 Task: Create a due date automation trigger when advanced on, the moment a card is due add dates due in less than 1 working days.
Action: Mouse moved to (953, 282)
Screenshot: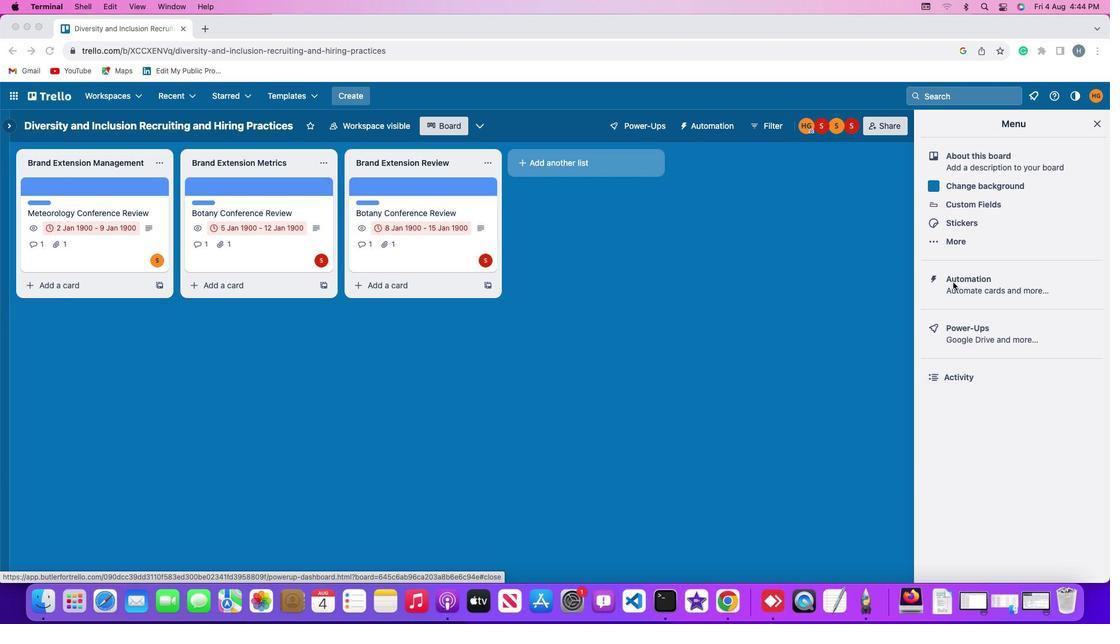 
Action: Mouse pressed left at (953, 282)
Screenshot: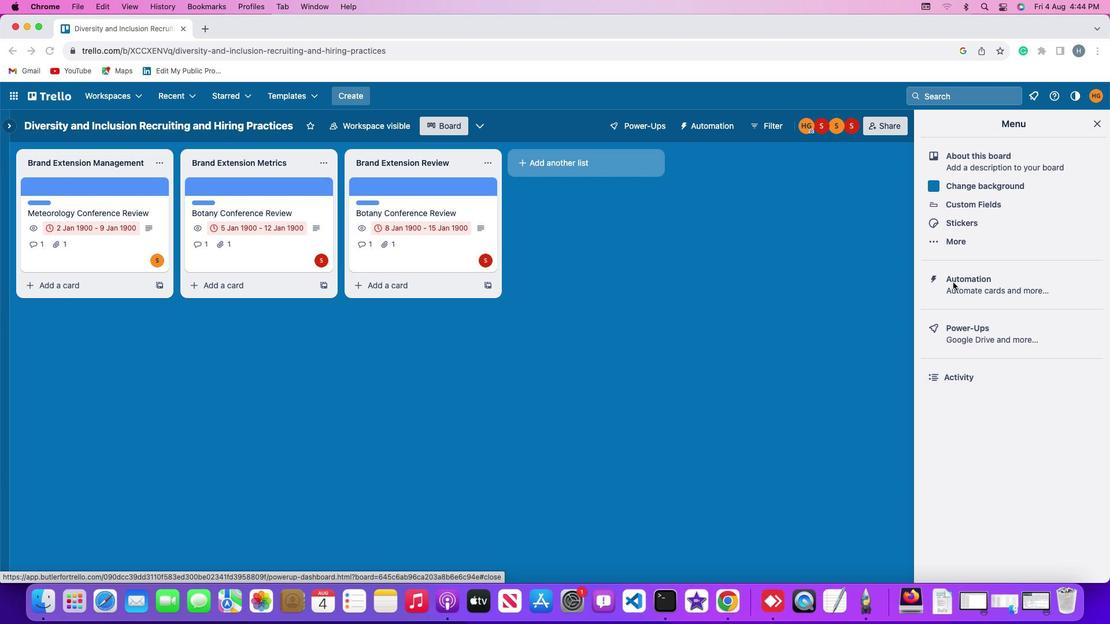 
Action: Mouse pressed left at (953, 282)
Screenshot: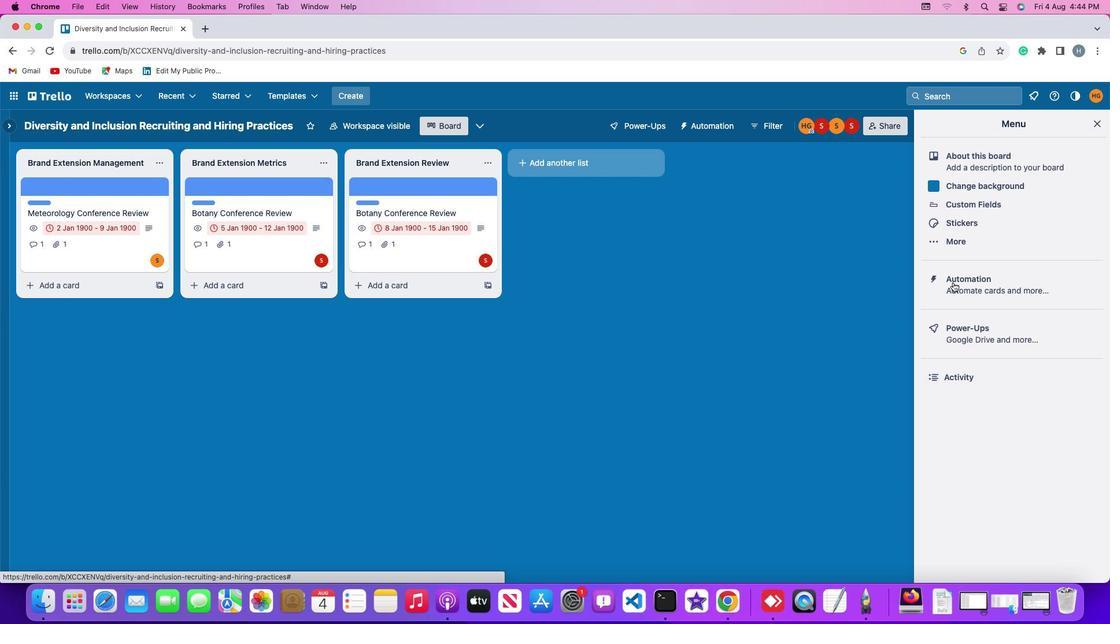 
Action: Mouse moved to (69, 272)
Screenshot: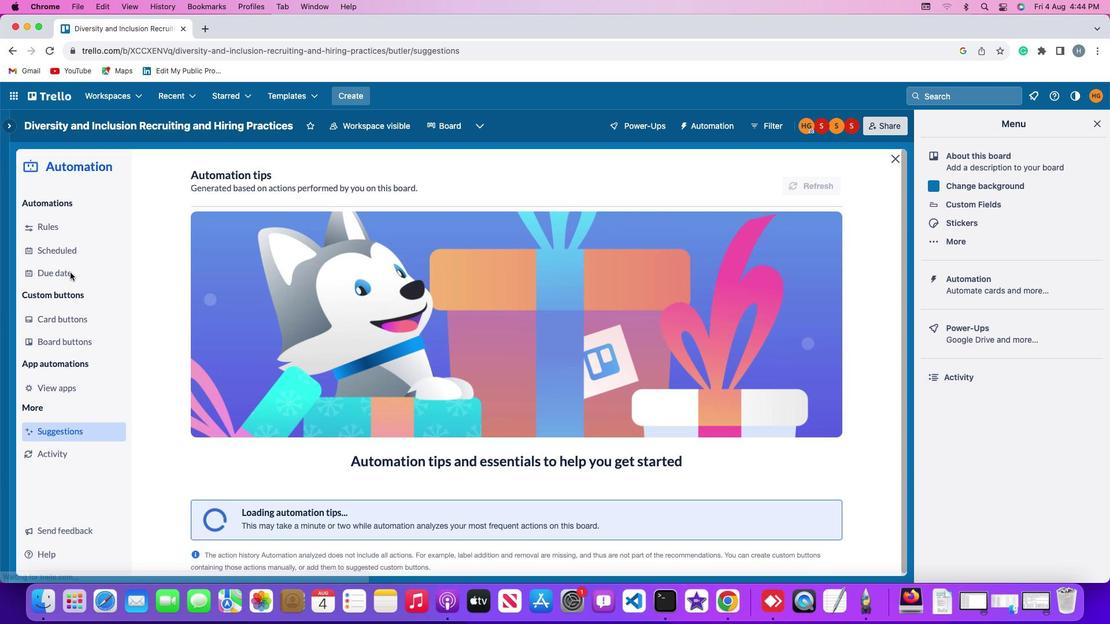 
Action: Mouse pressed left at (69, 272)
Screenshot: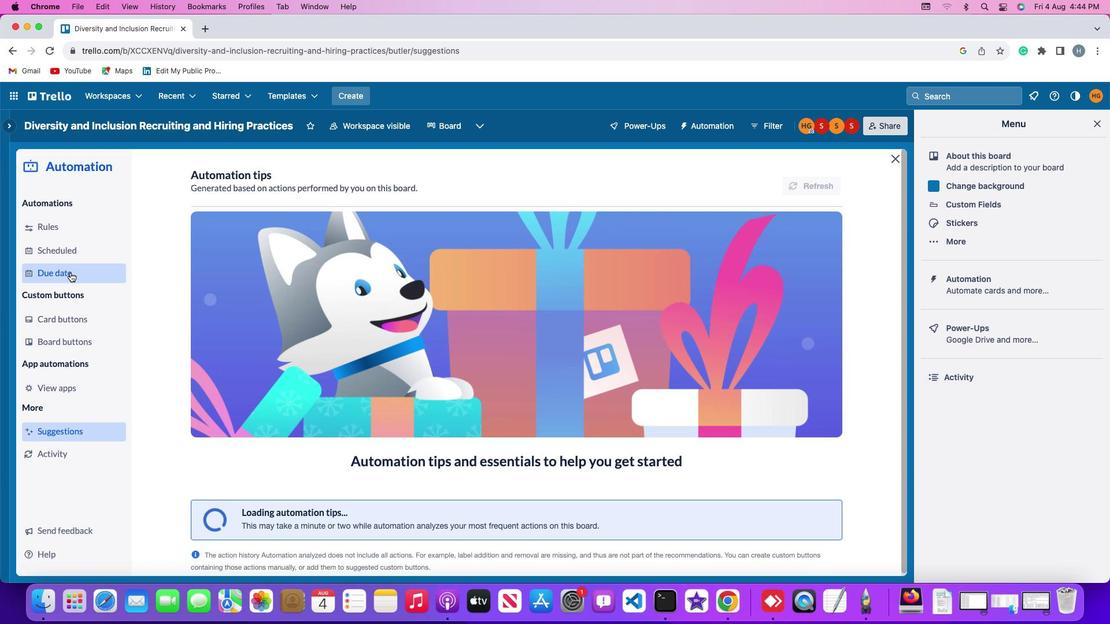 
Action: Mouse moved to (791, 179)
Screenshot: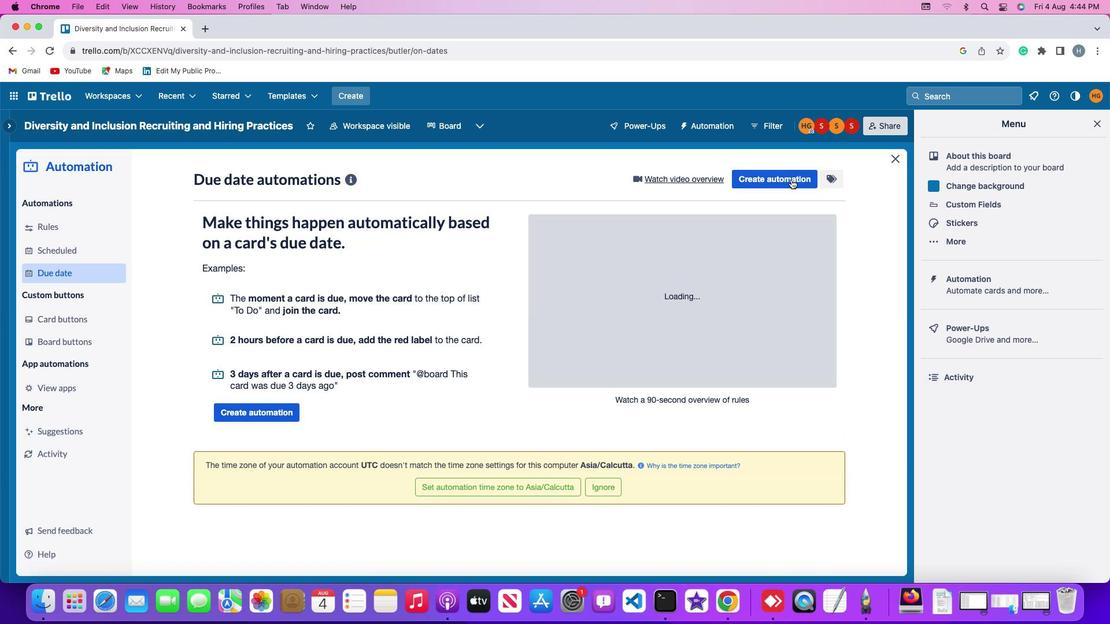 
Action: Mouse pressed left at (791, 179)
Screenshot: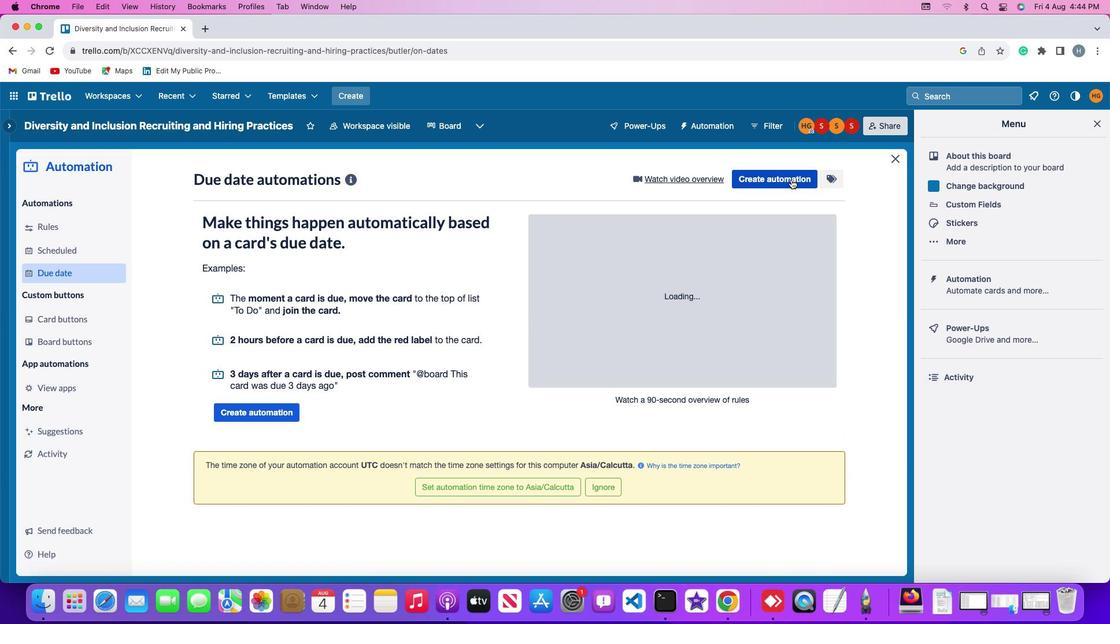 
Action: Mouse moved to (531, 292)
Screenshot: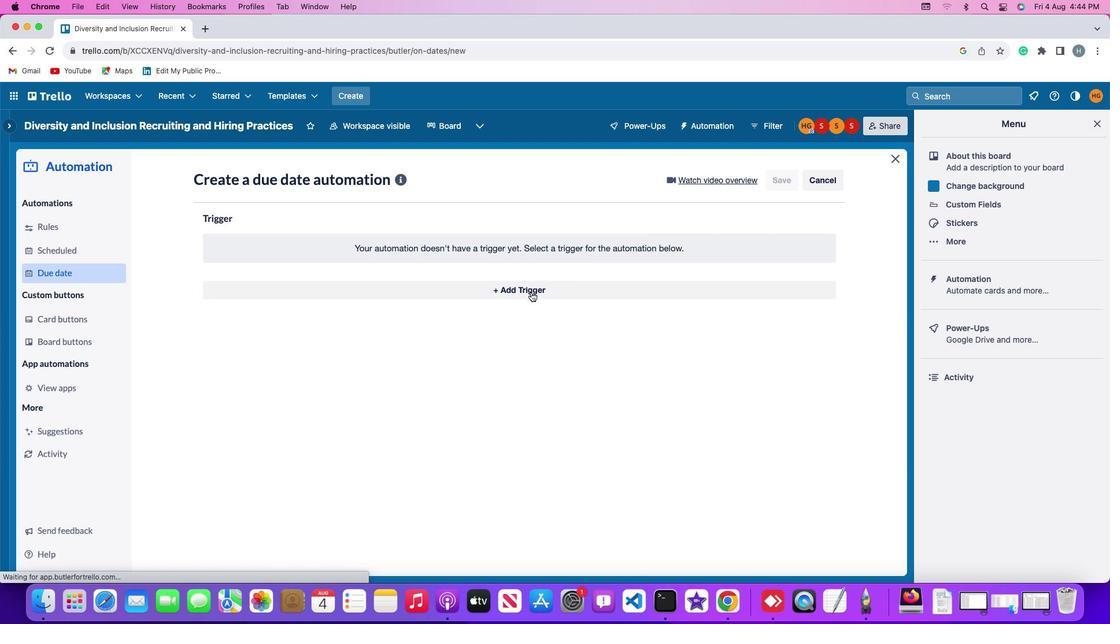 
Action: Mouse pressed left at (531, 292)
Screenshot: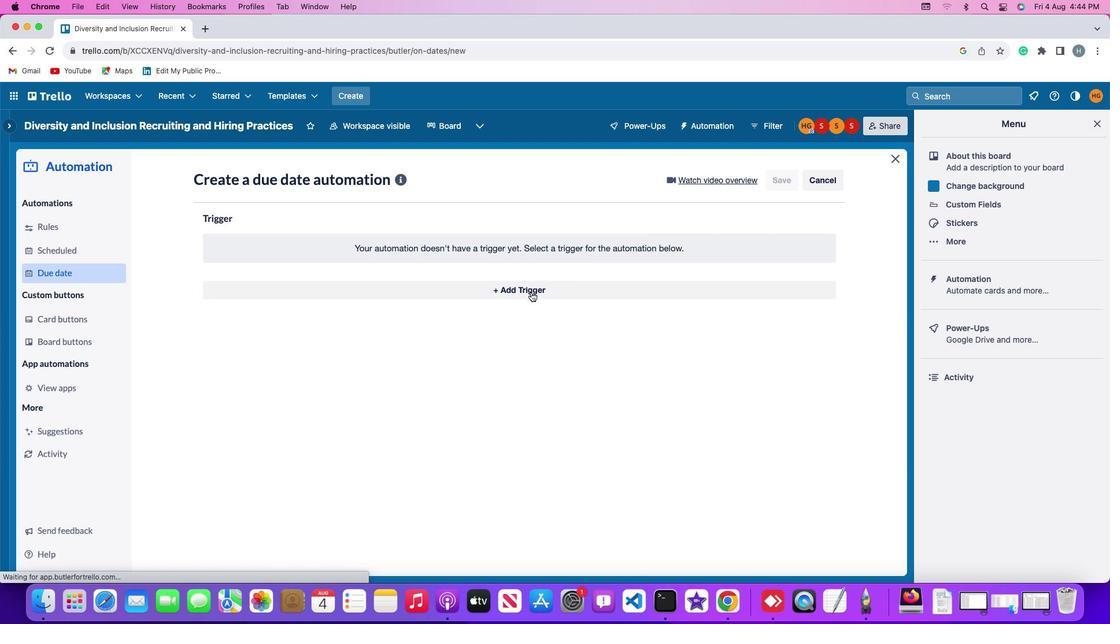 
Action: Mouse moved to (223, 427)
Screenshot: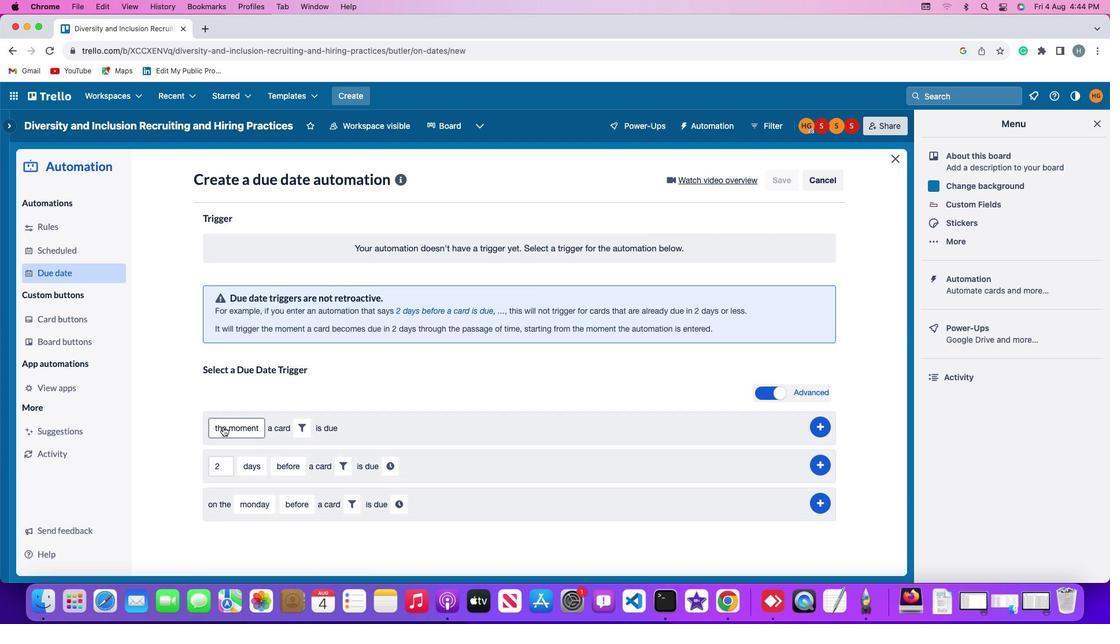 
Action: Mouse pressed left at (223, 427)
Screenshot: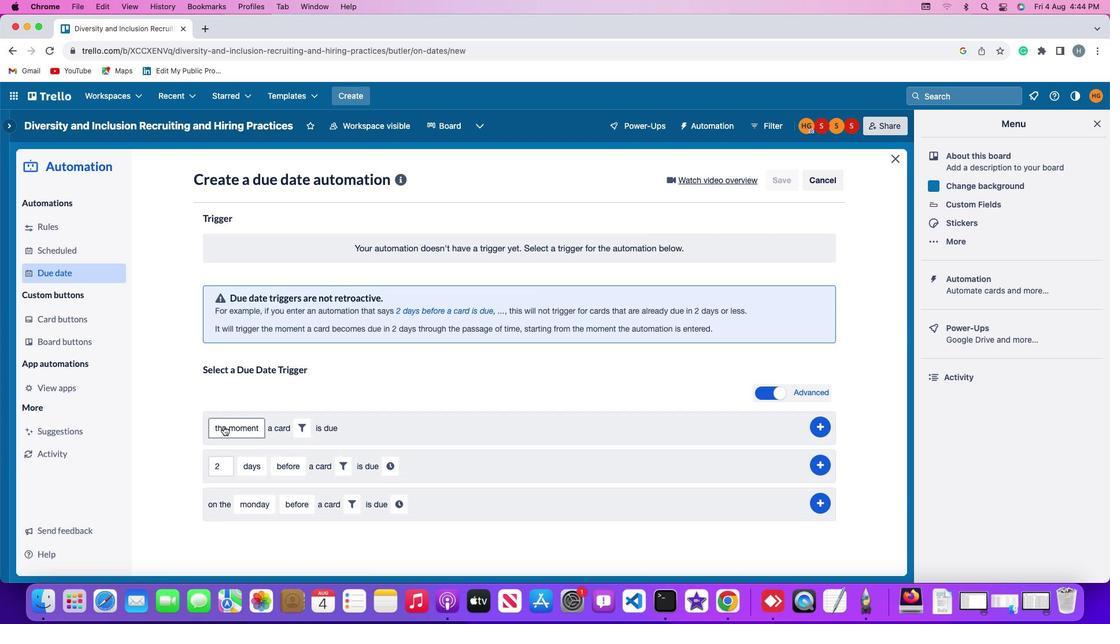 
Action: Mouse moved to (242, 449)
Screenshot: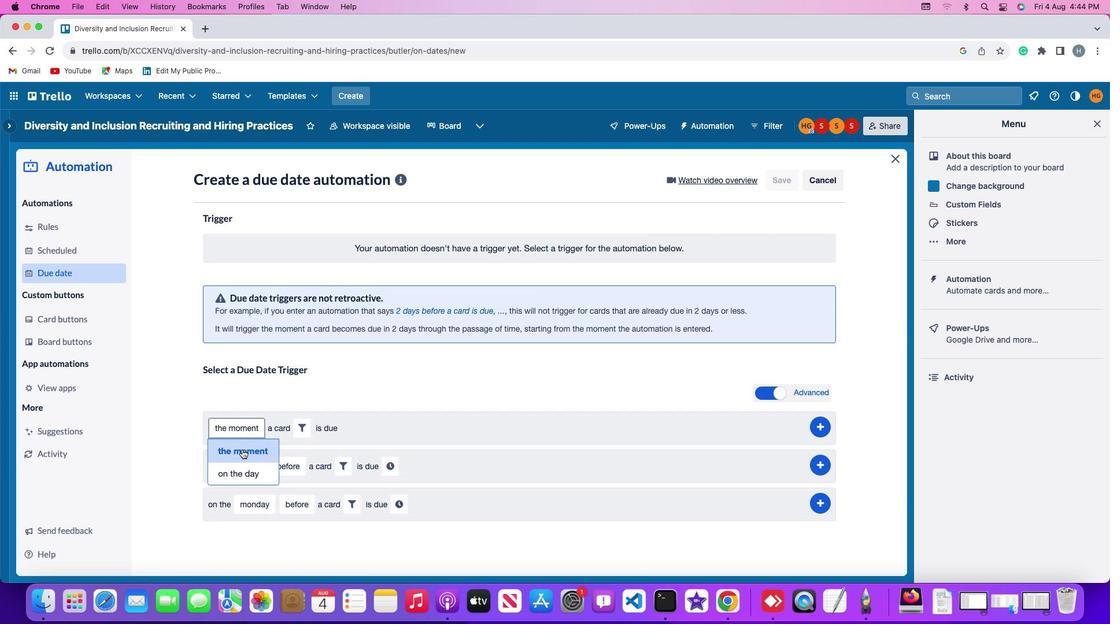 
Action: Mouse pressed left at (242, 449)
Screenshot: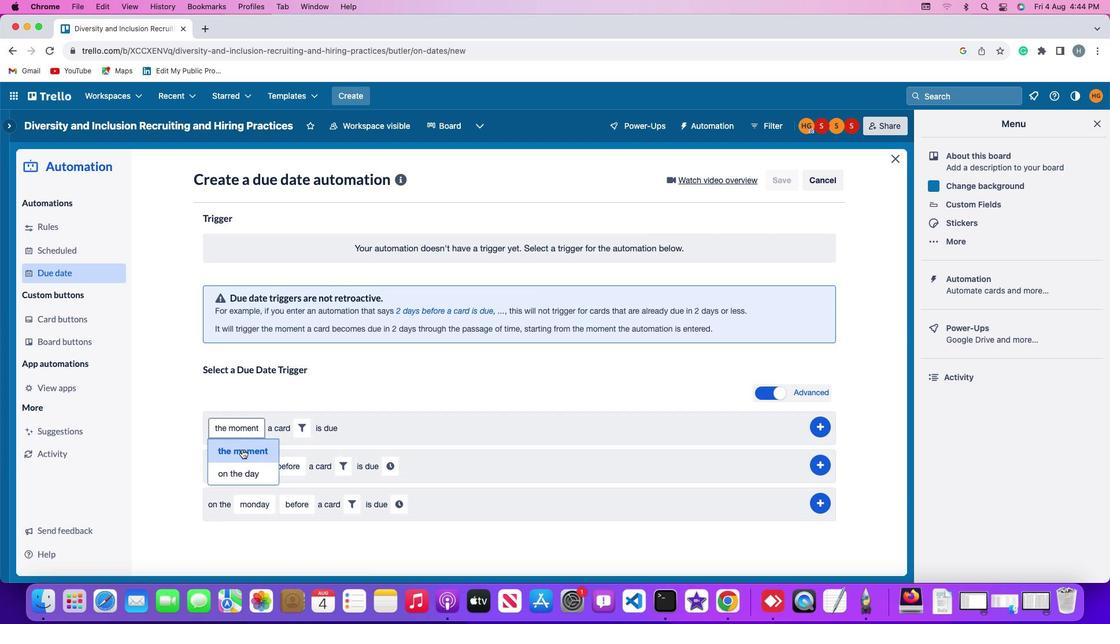 
Action: Mouse moved to (304, 425)
Screenshot: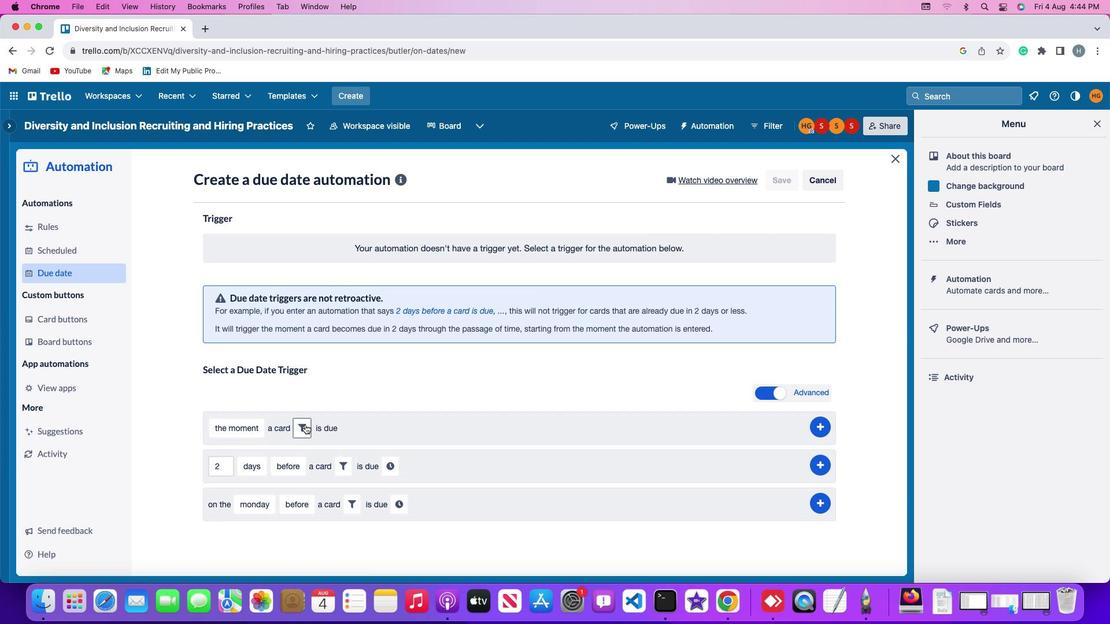 
Action: Mouse pressed left at (304, 425)
Screenshot: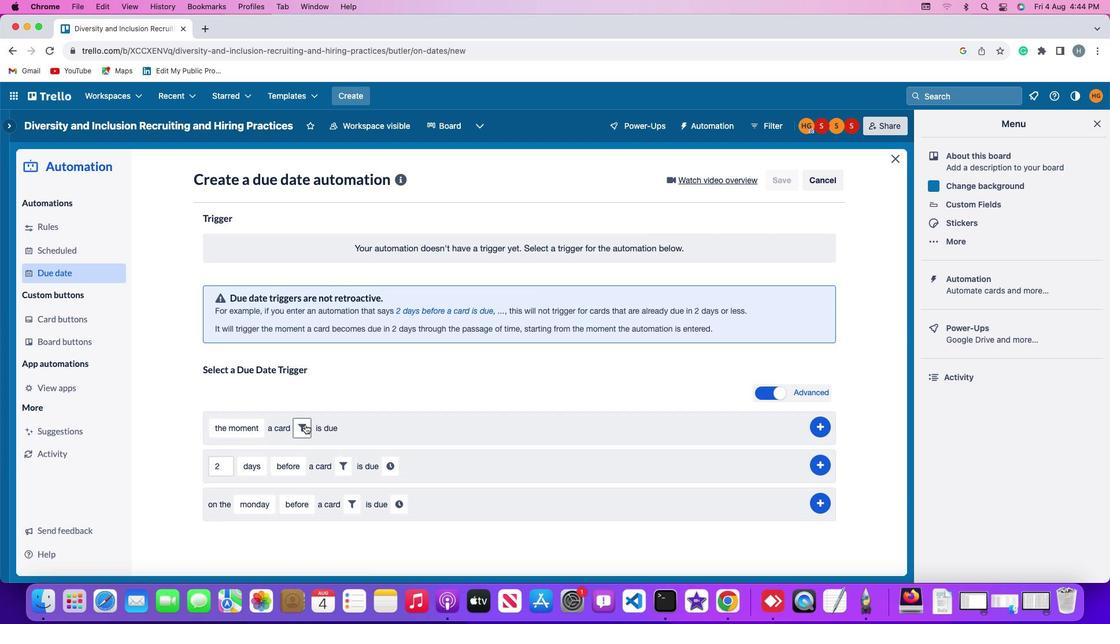 
Action: Mouse moved to (360, 463)
Screenshot: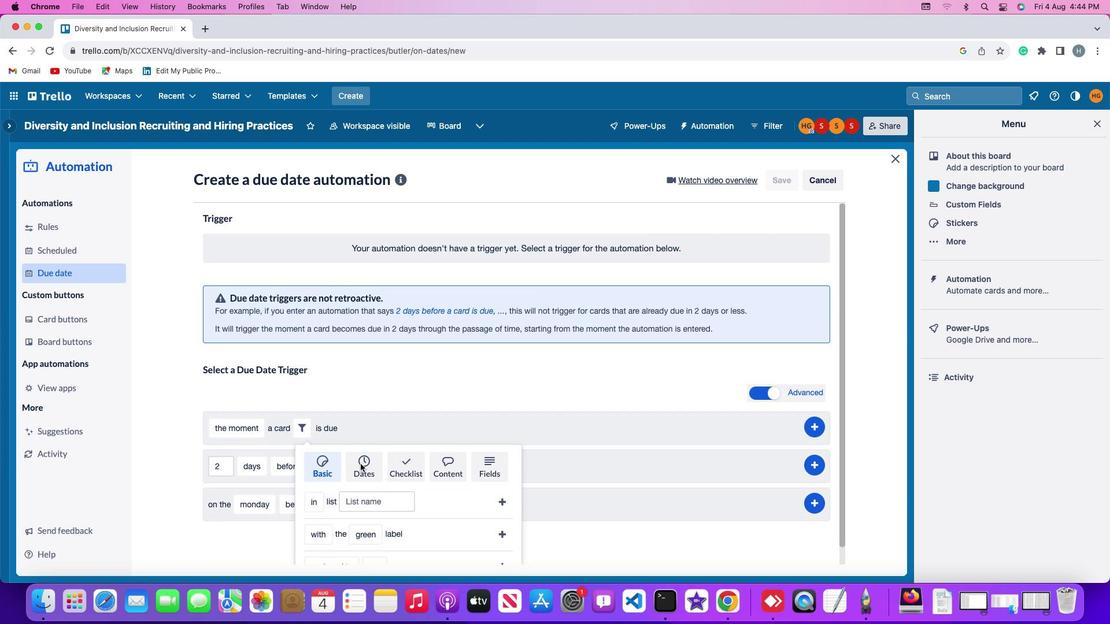 
Action: Mouse pressed left at (360, 463)
Screenshot: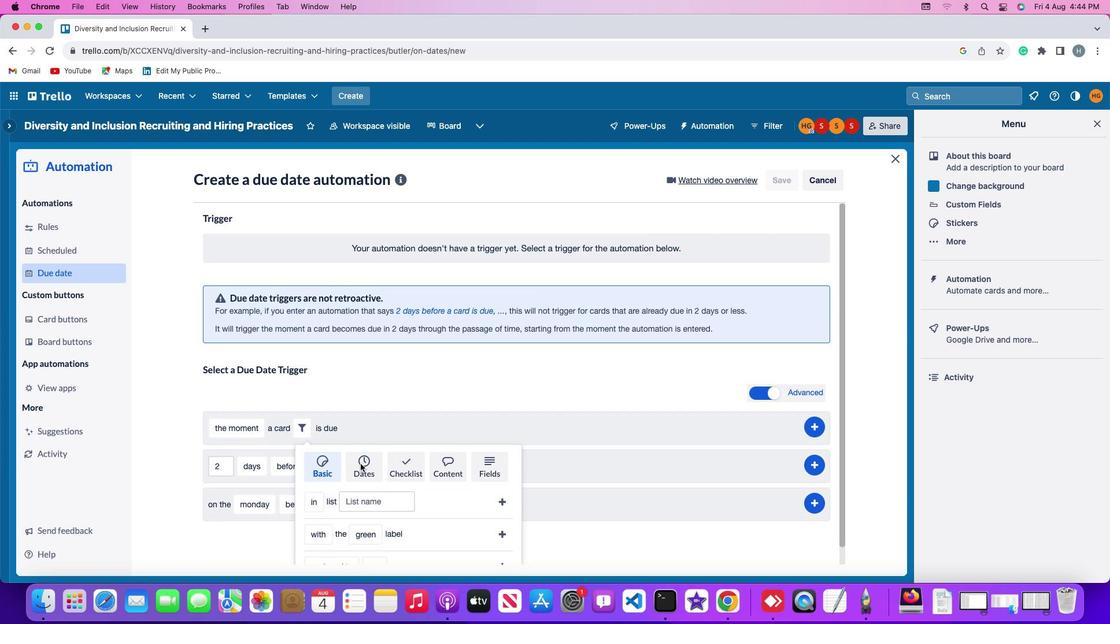 
Action: Mouse moved to (360, 463)
Screenshot: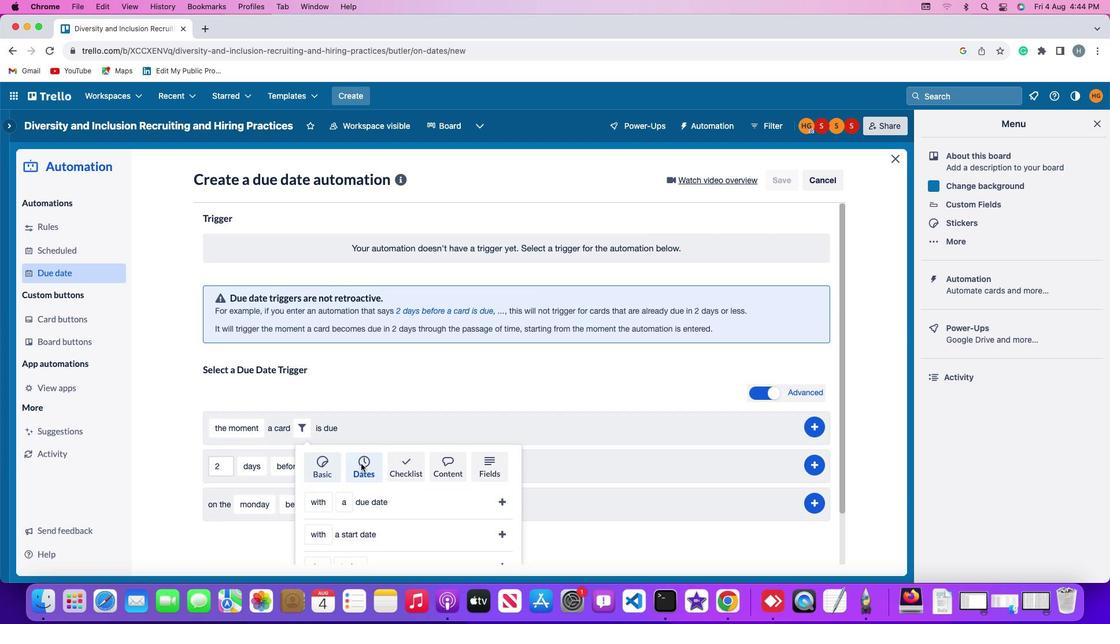 
Action: Mouse scrolled (360, 463) with delta (0, 0)
Screenshot: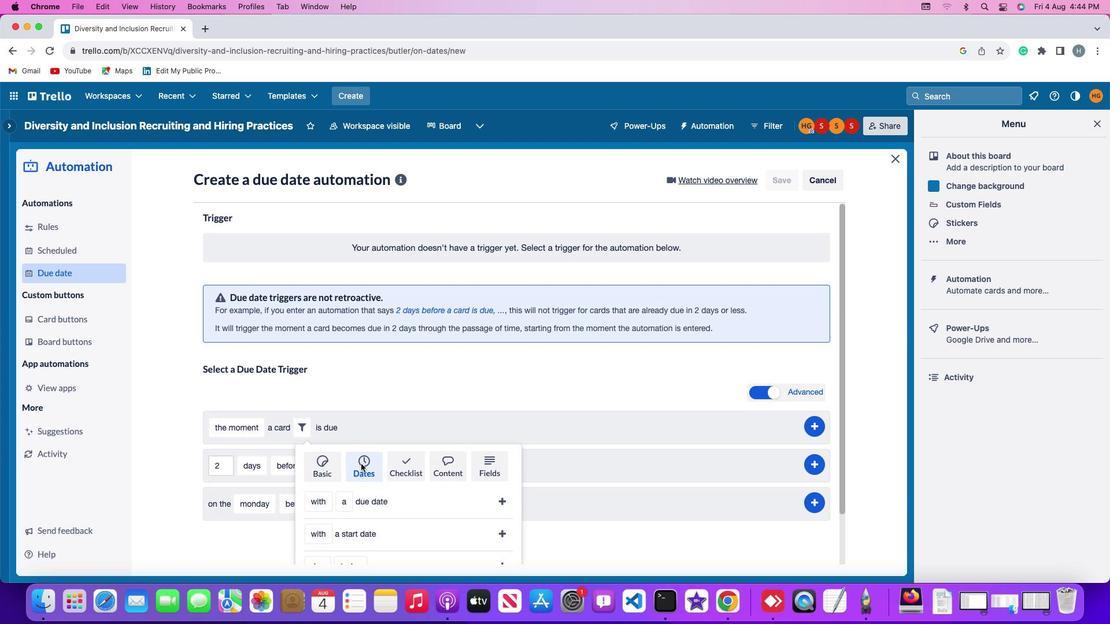 
Action: Mouse scrolled (360, 463) with delta (0, 0)
Screenshot: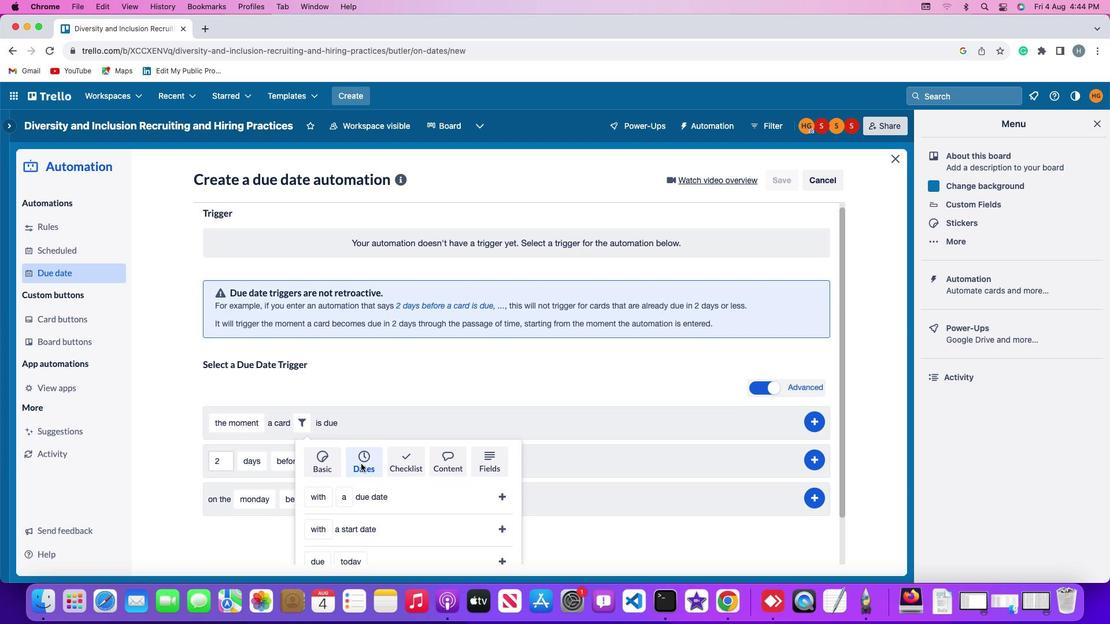 
Action: Mouse scrolled (360, 463) with delta (0, -1)
Screenshot: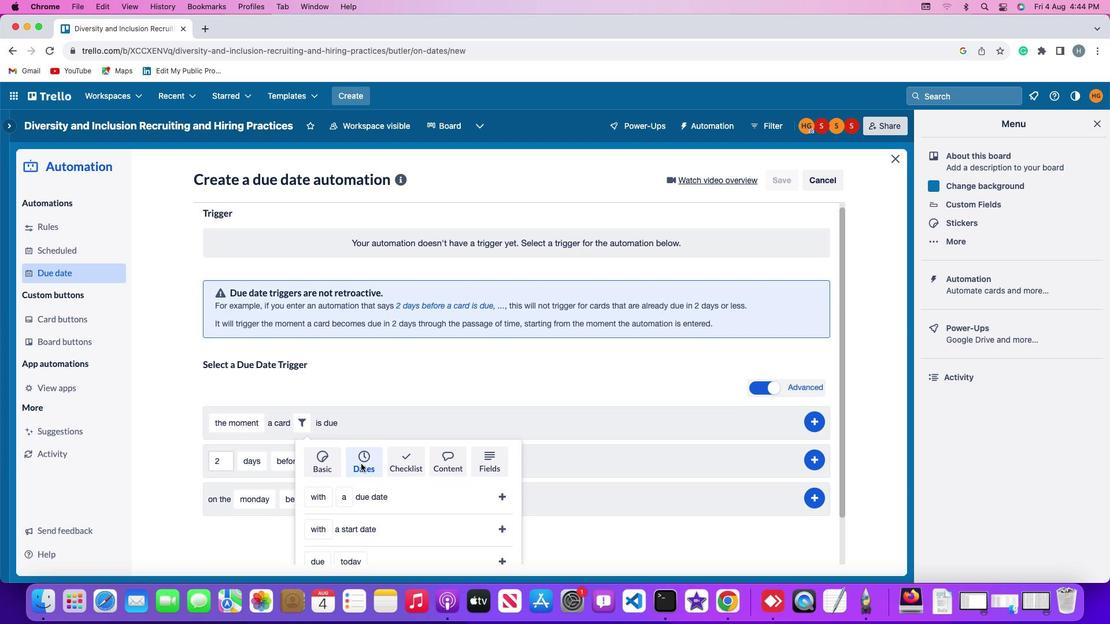 
Action: Mouse scrolled (360, 463) with delta (0, -2)
Screenshot: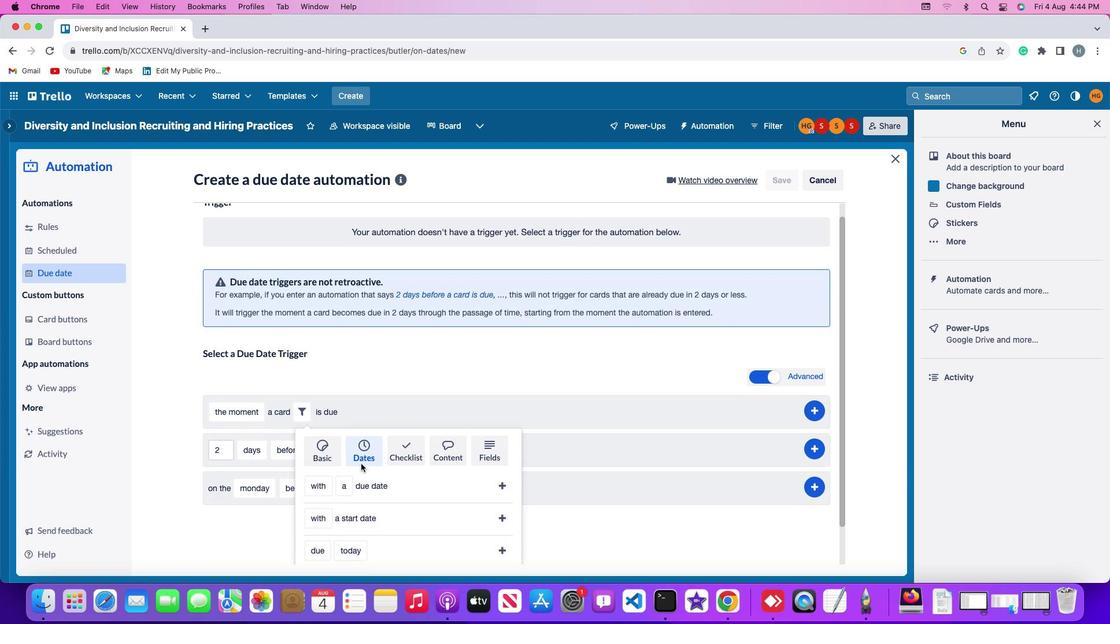 
Action: Mouse scrolled (360, 463) with delta (0, -3)
Screenshot: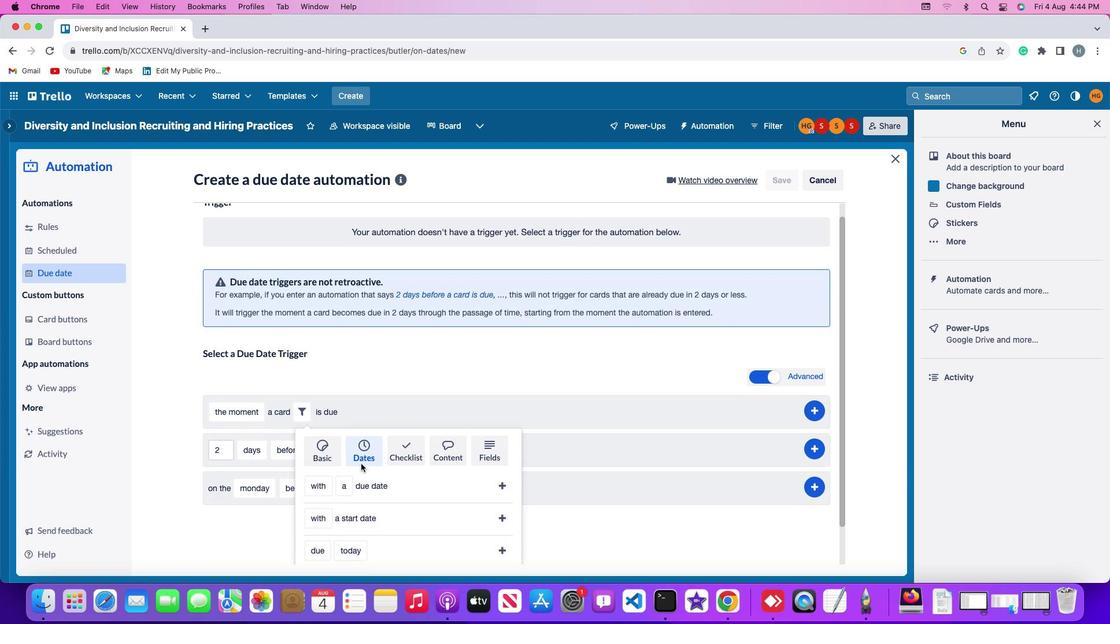 
Action: Mouse scrolled (360, 463) with delta (0, -3)
Screenshot: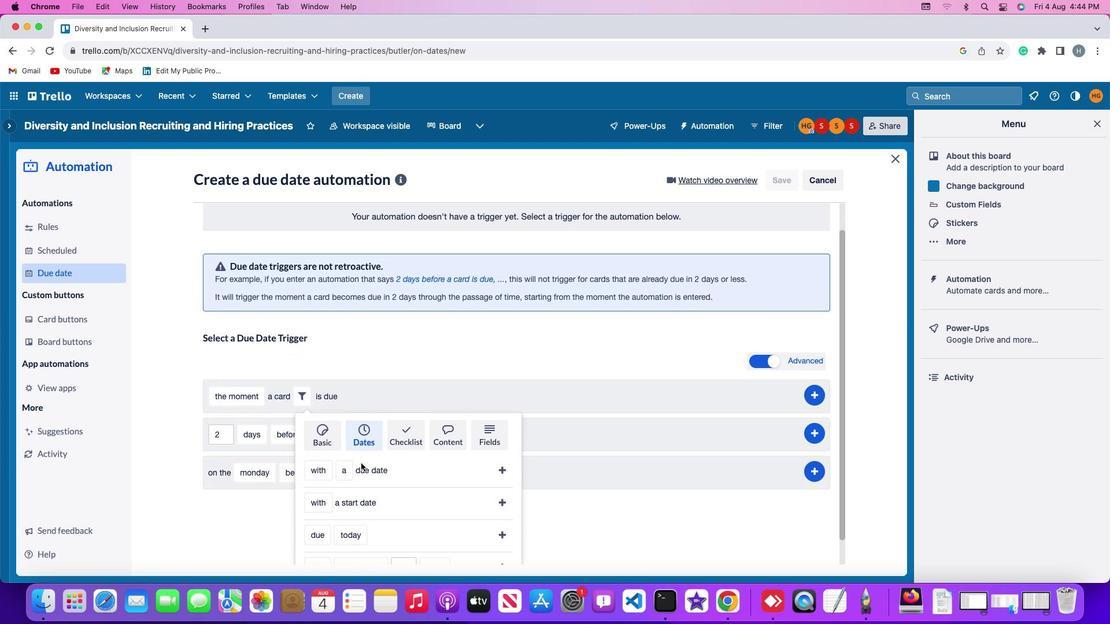 
Action: Mouse moved to (361, 460)
Screenshot: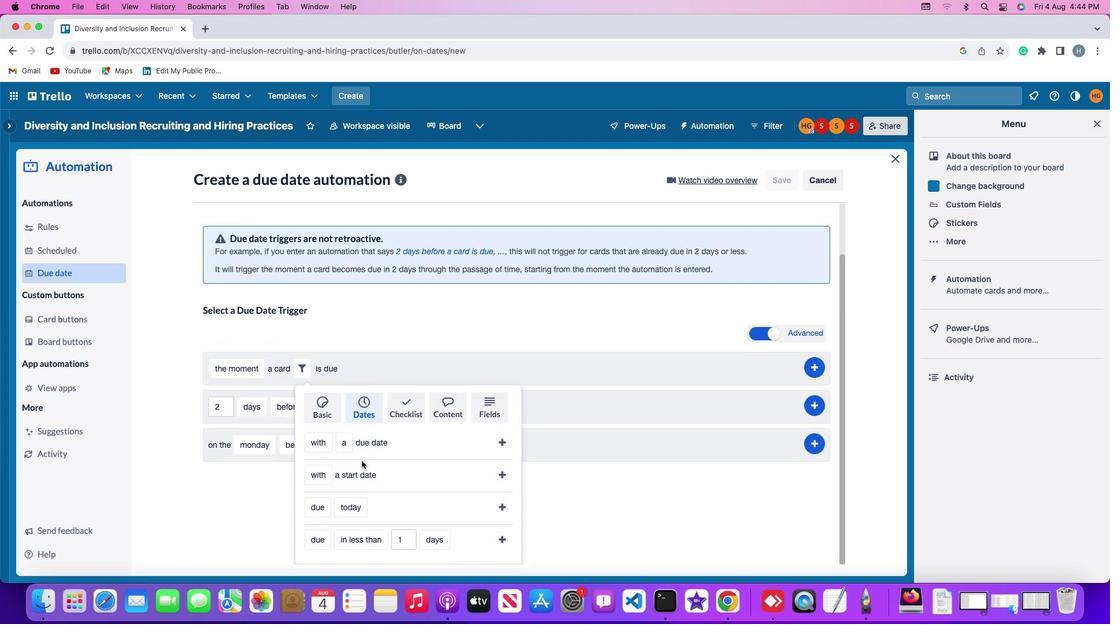 
Action: Mouse scrolled (361, 460) with delta (0, 0)
Screenshot: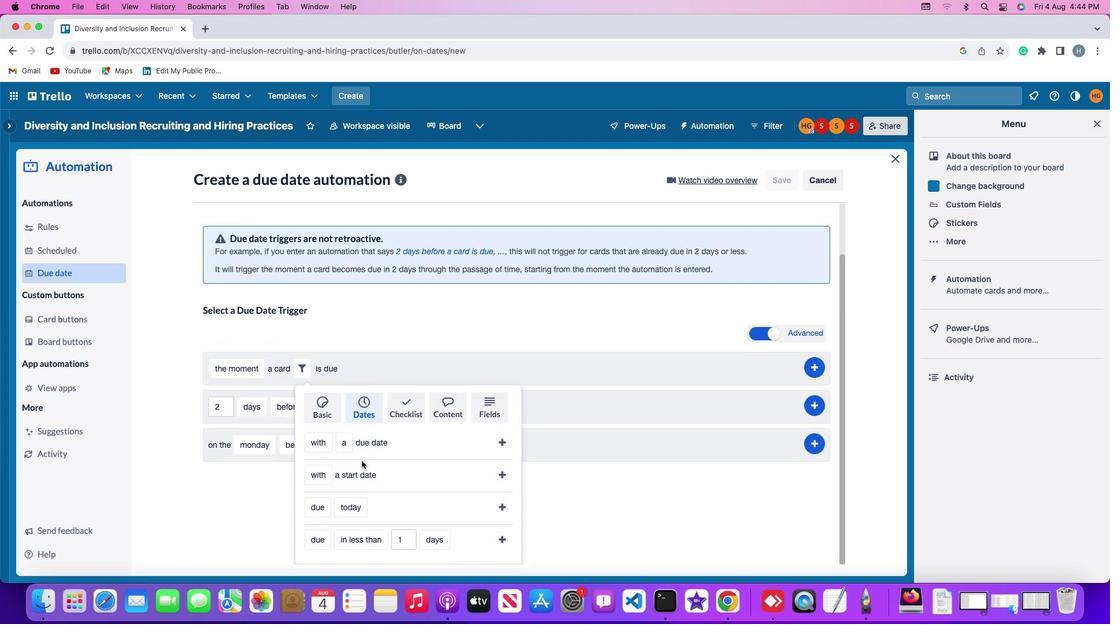 
Action: Mouse scrolled (361, 460) with delta (0, 0)
Screenshot: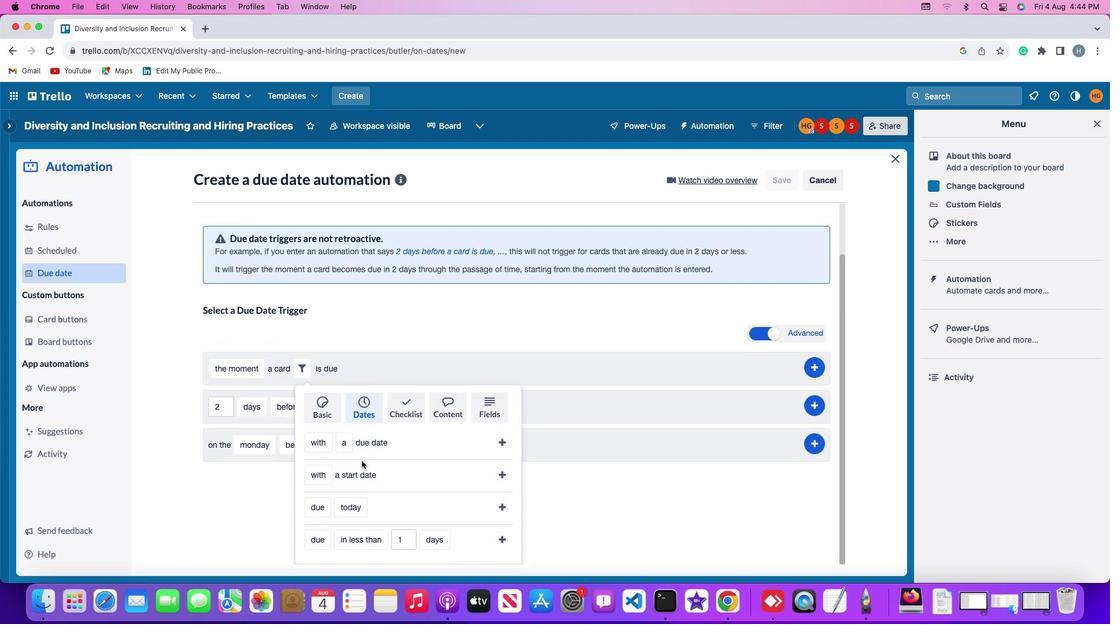 
Action: Mouse scrolled (361, 460) with delta (0, -1)
Screenshot: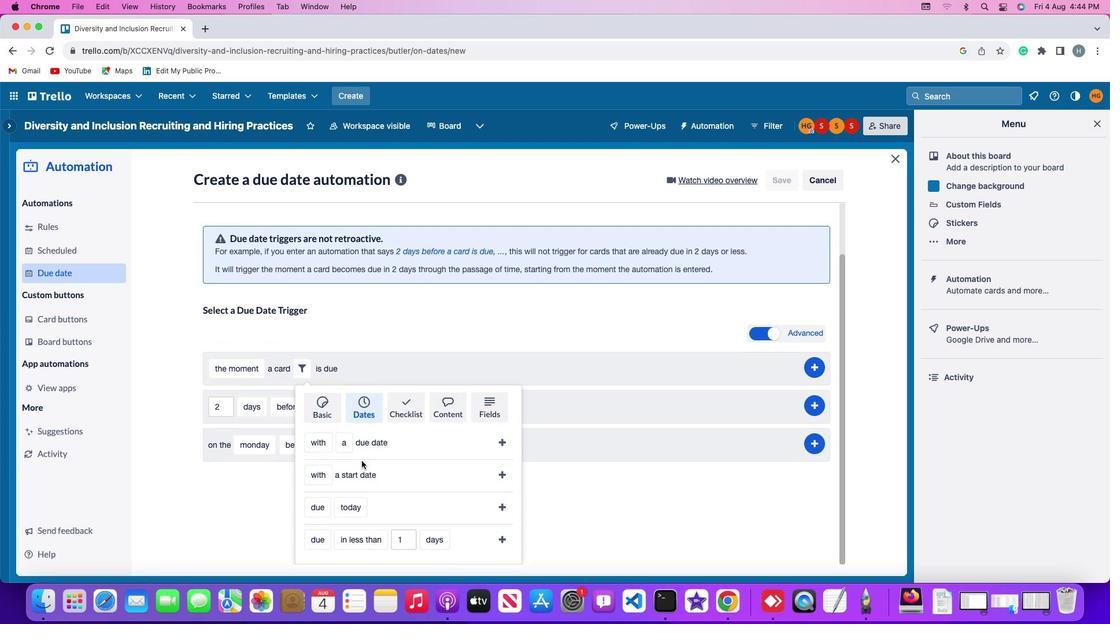 
Action: Mouse scrolled (361, 460) with delta (0, -2)
Screenshot: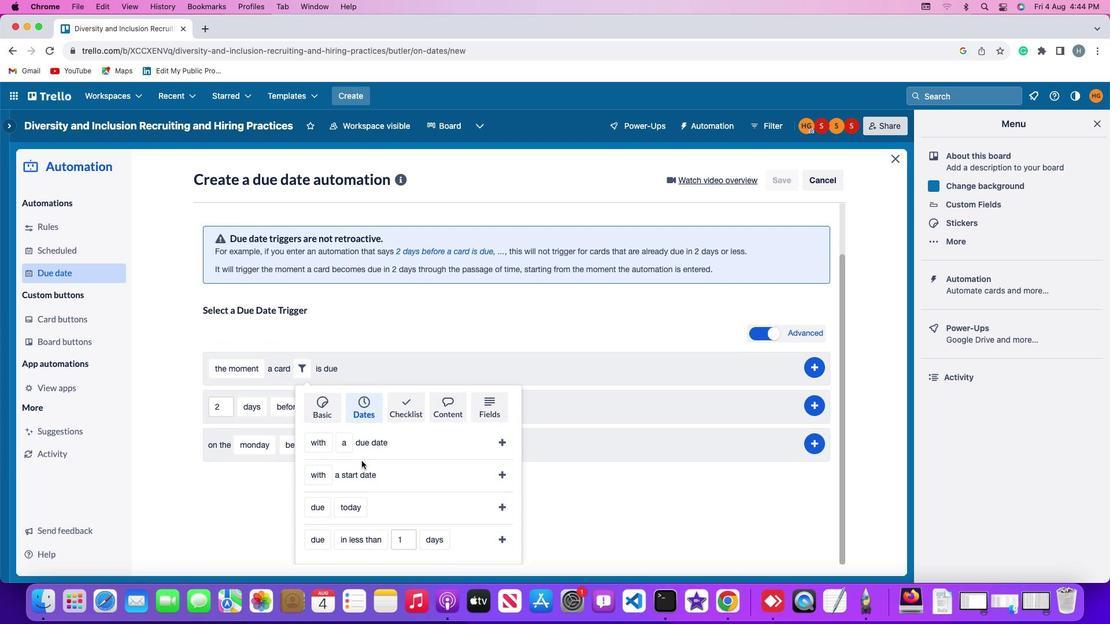 
Action: Mouse moved to (370, 440)
Screenshot: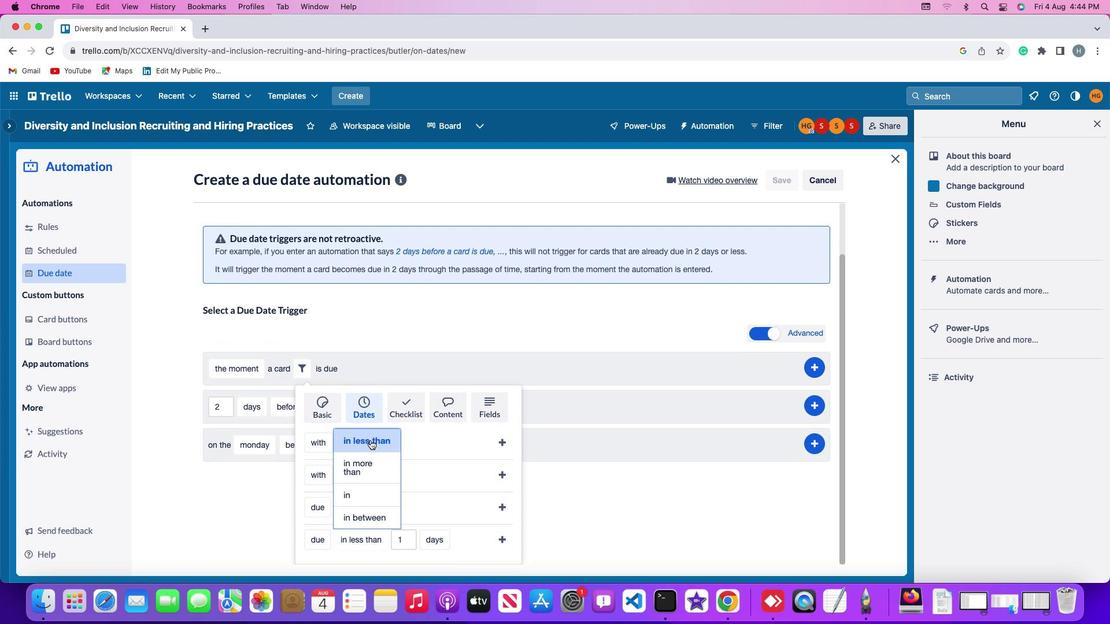 
Action: Mouse pressed left at (370, 440)
Screenshot: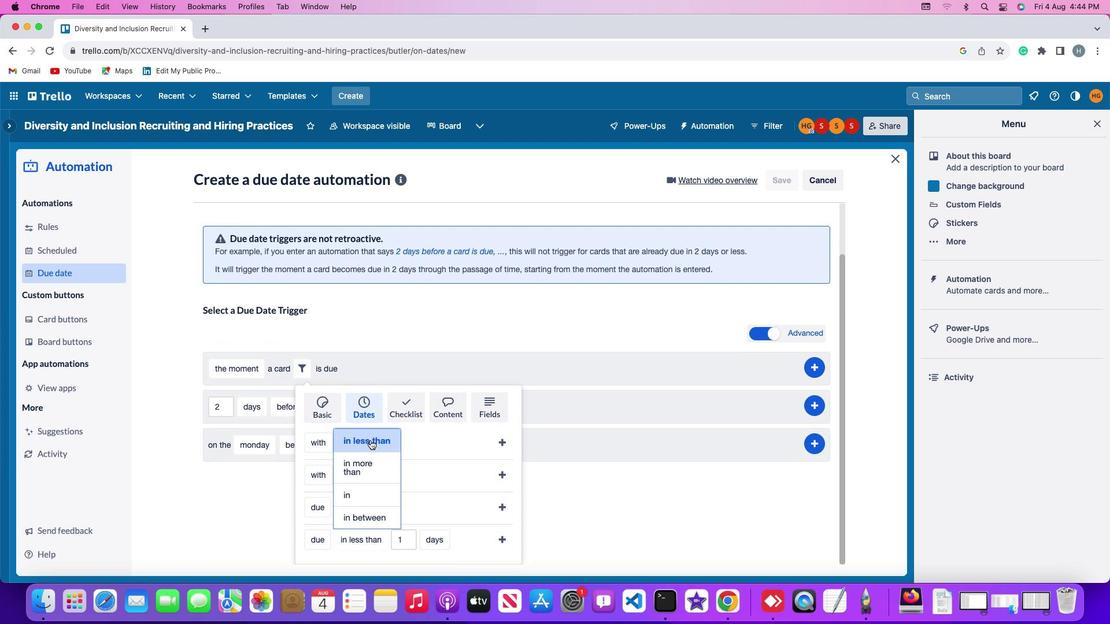 
Action: Mouse moved to (407, 538)
Screenshot: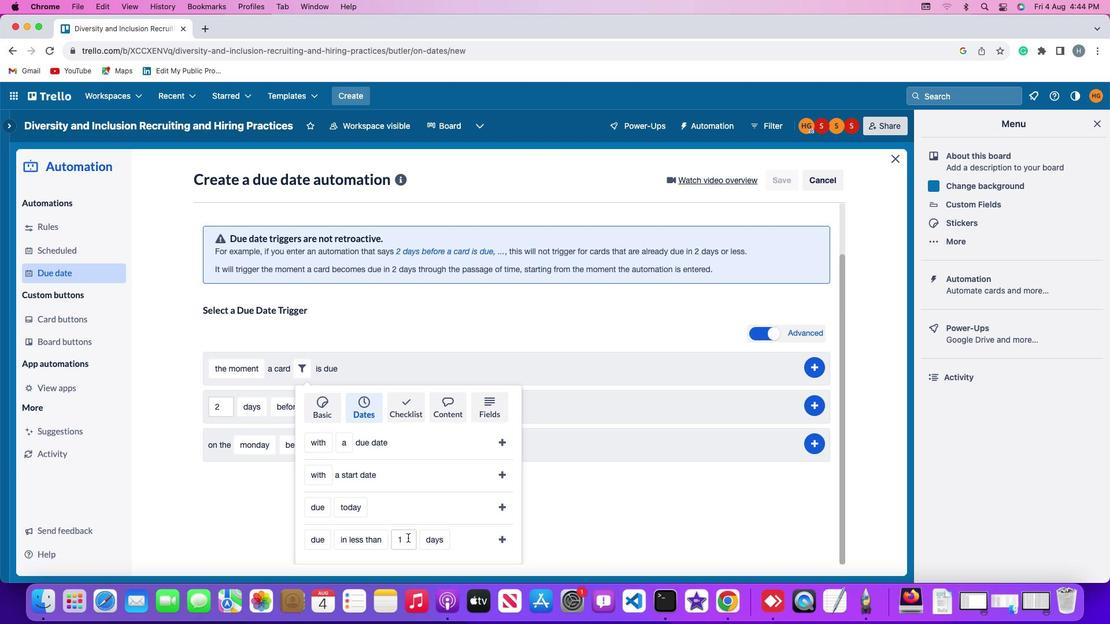 
Action: Mouse pressed left at (407, 538)
Screenshot: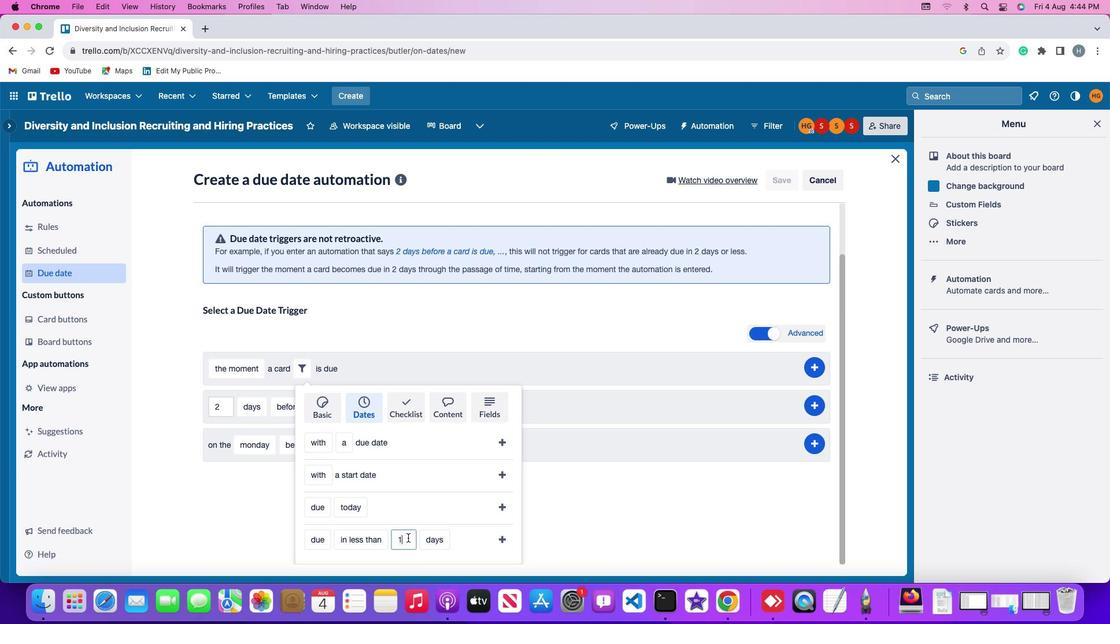 
Action: Key pressed Key.backspace'1'
Screenshot: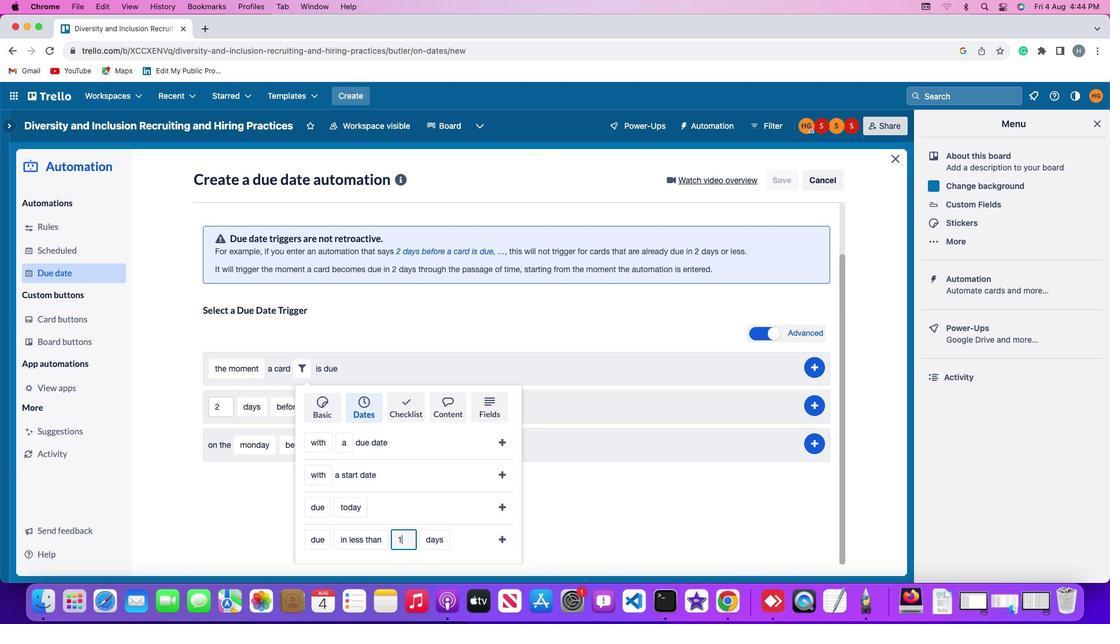 
Action: Mouse moved to (454, 519)
Screenshot: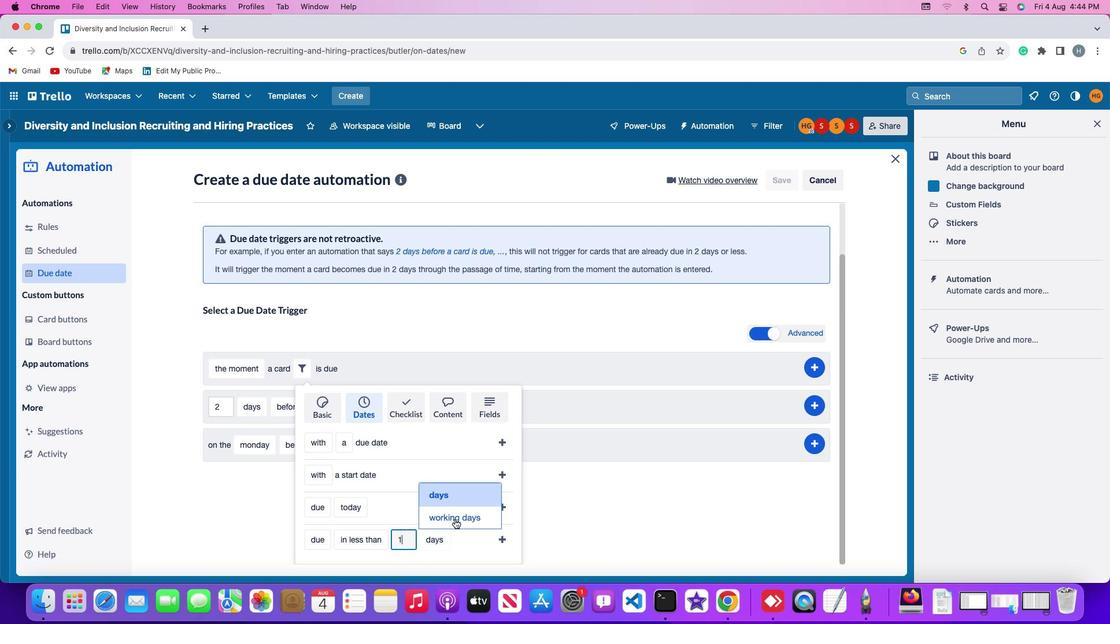 
Action: Mouse pressed left at (454, 519)
Screenshot: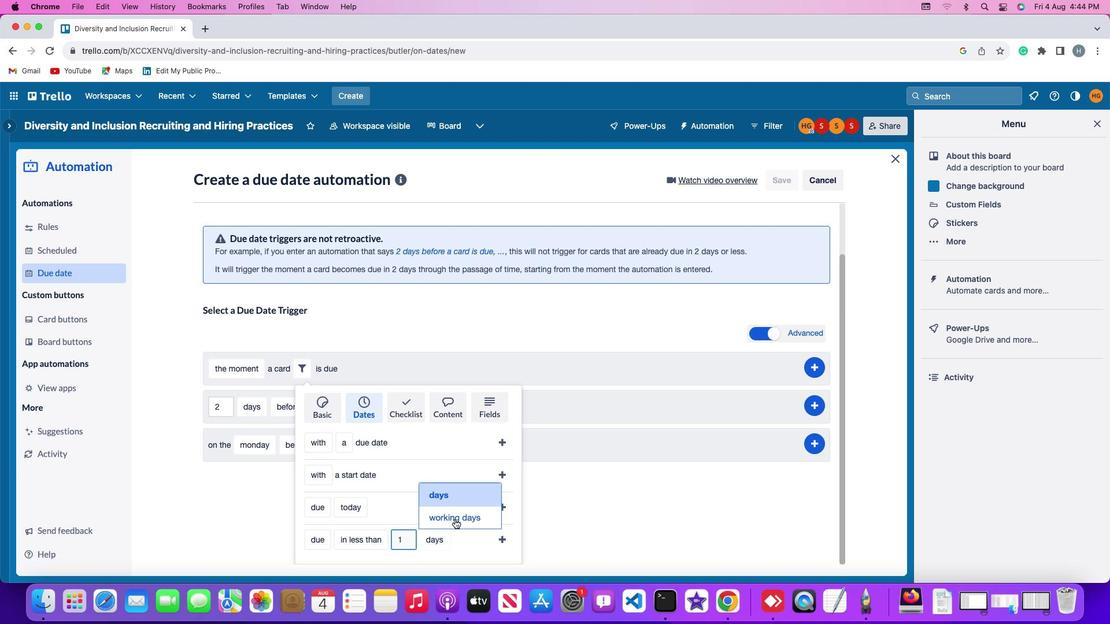
Action: Mouse moved to (503, 537)
Screenshot: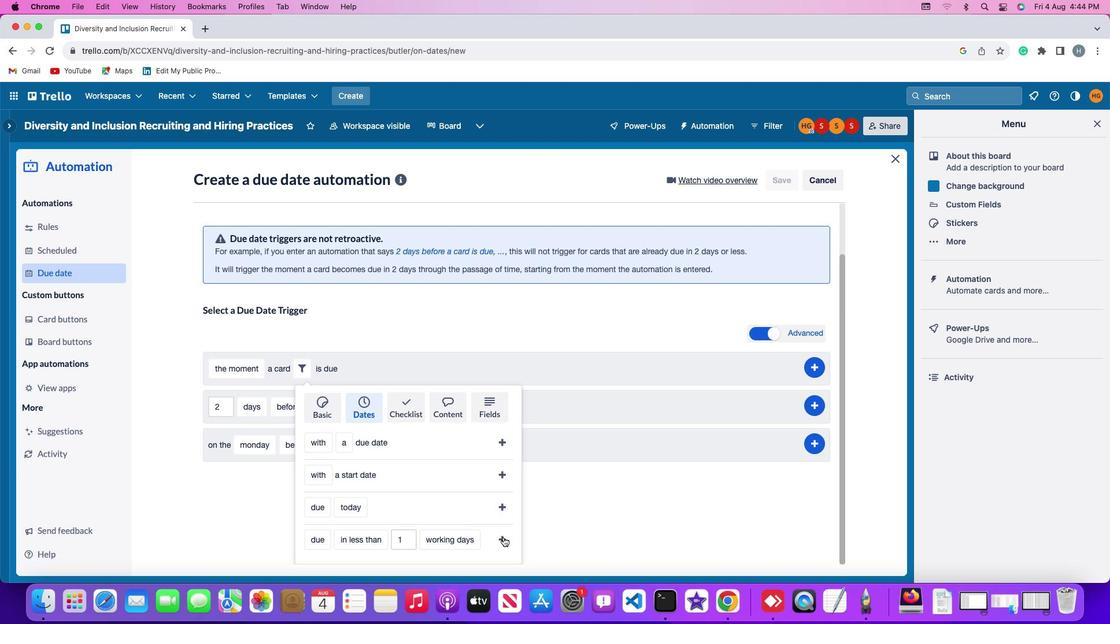 
Action: Mouse pressed left at (503, 537)
Screenshot: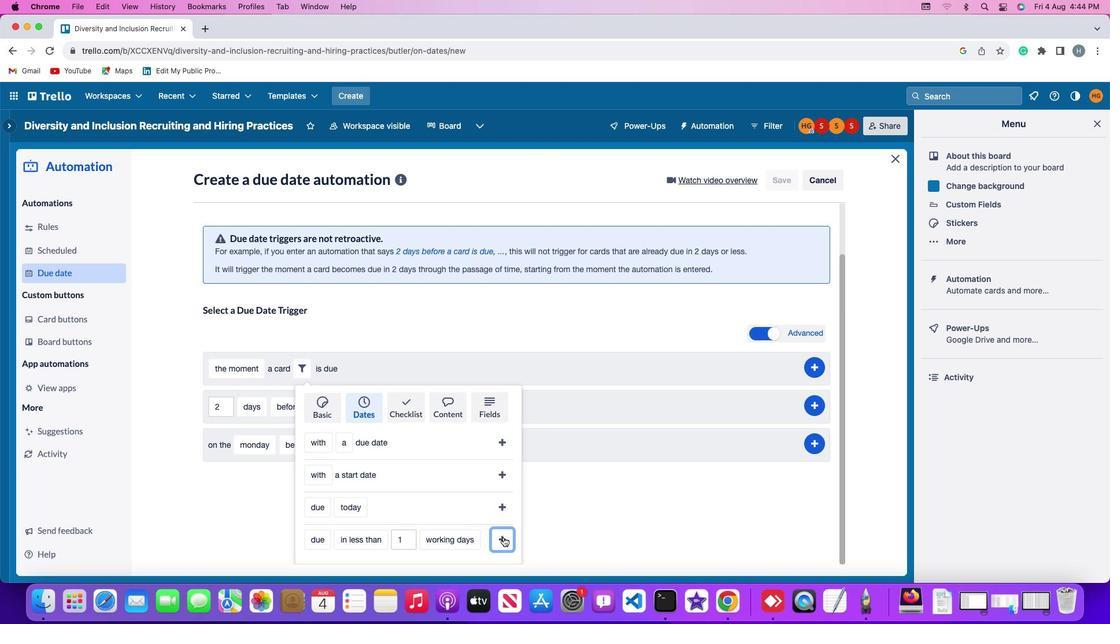 
Action: Mouse moved to (820, 424)
Screenshot: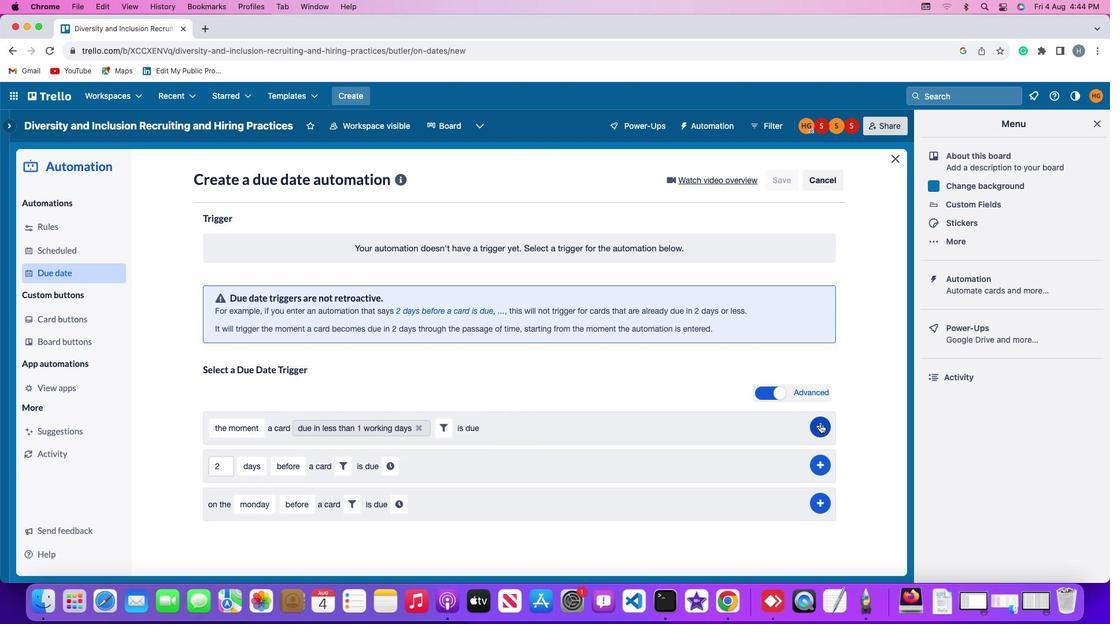 
Action: Mouse pressed left at (820, 424)
Screenshot: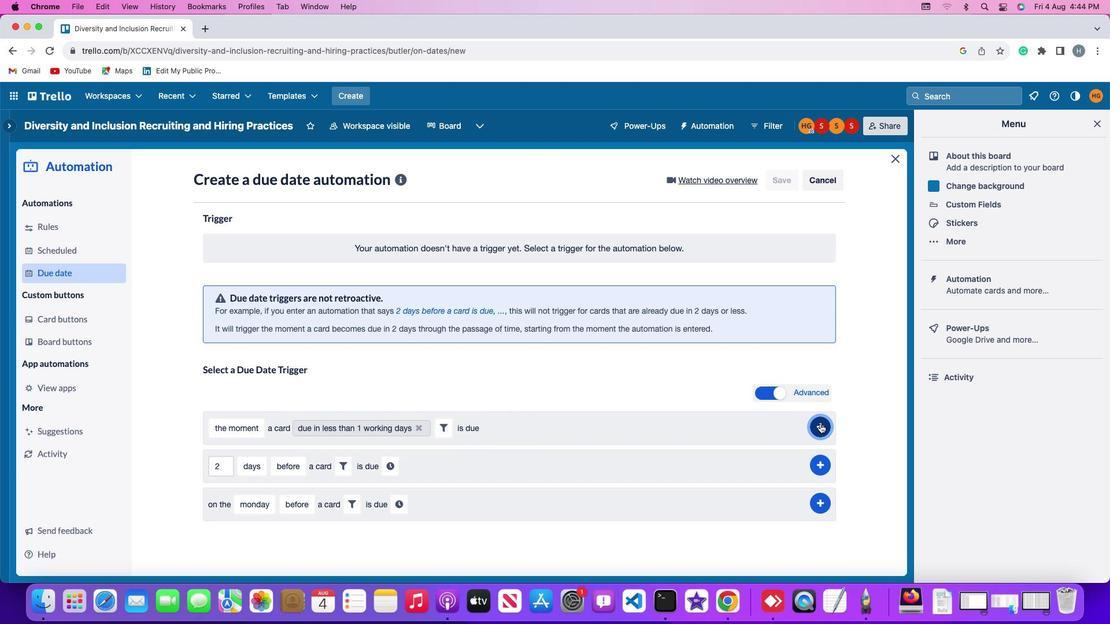 
Action: Mouse moved to (843, 299)
Screenshot: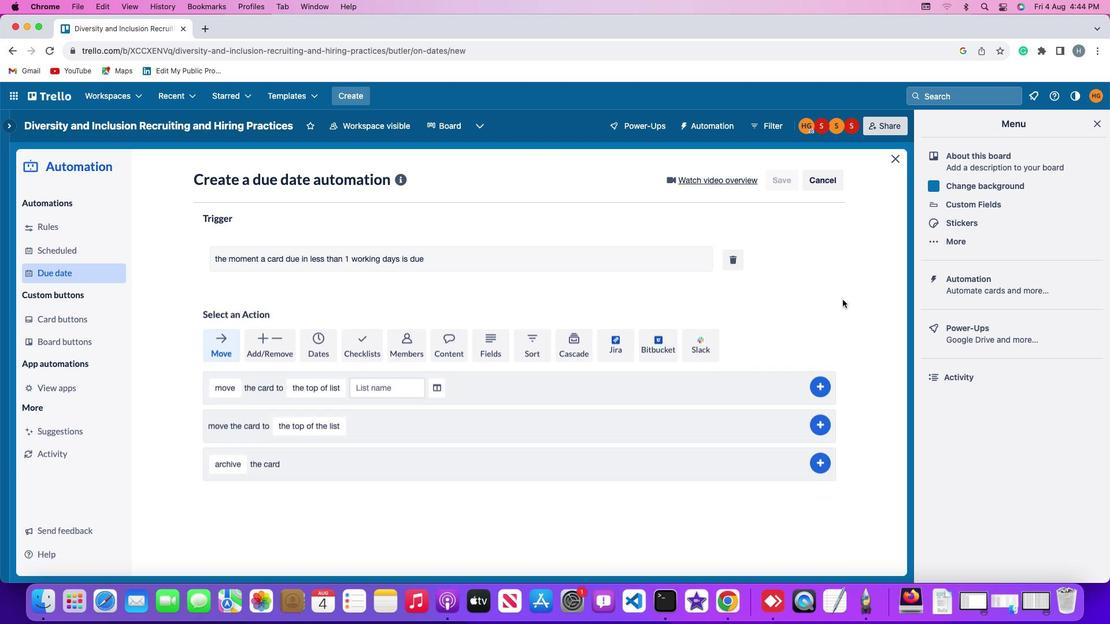 
